 Task: select a rule when a card is moved into list name by anyone .
Action: Mouse moved to (942, 77)
Screenshot: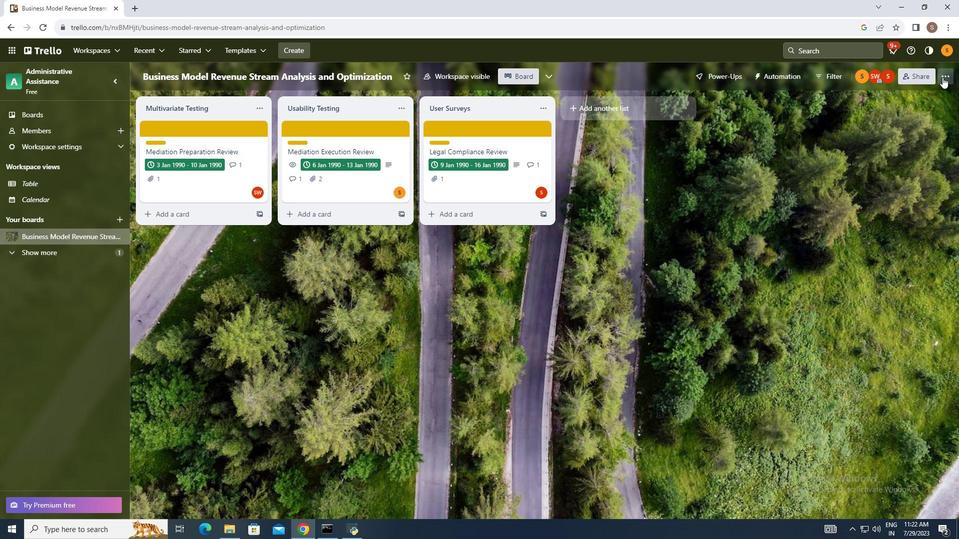 
Action: Mouse pressed left at (942, 77)
Screenshot: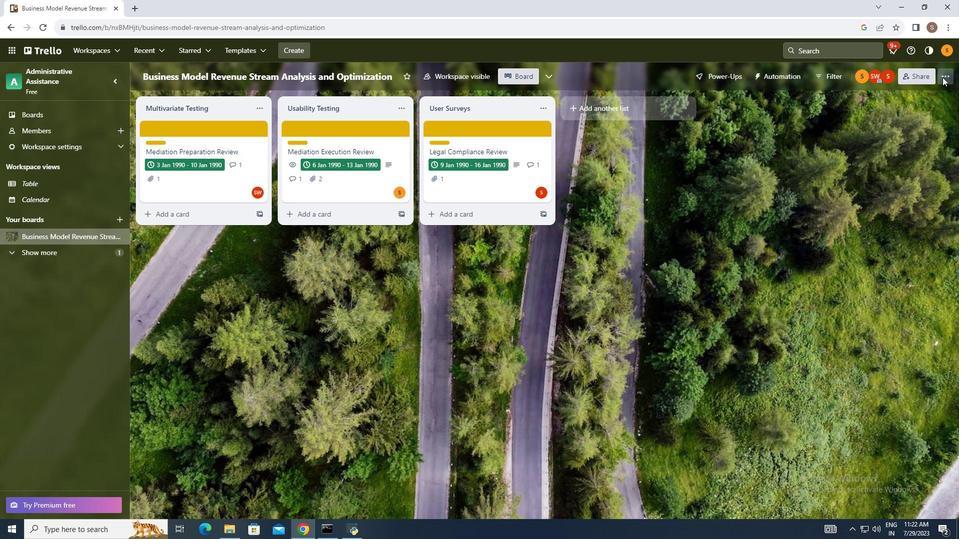 
Action: Mouse moved to (873, 215)
Screenshot: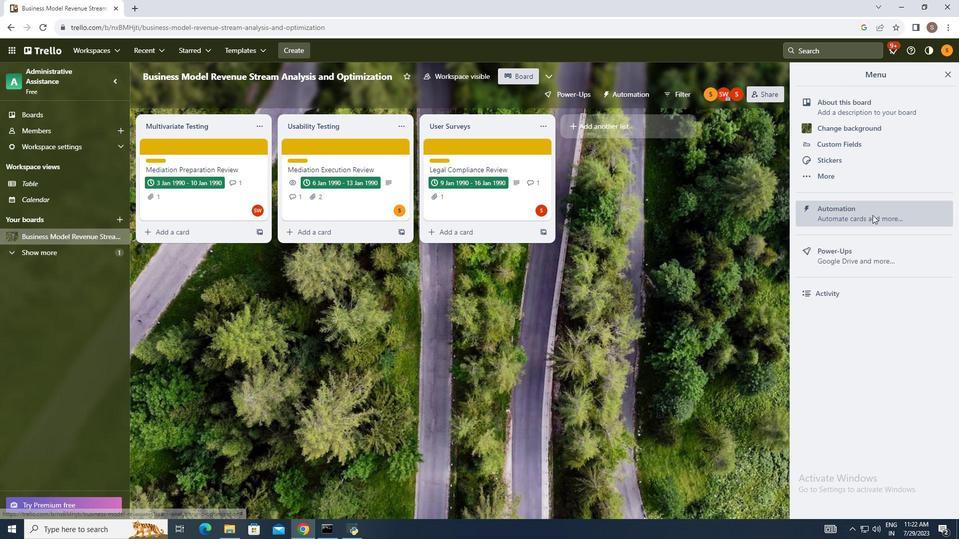 
Action: Mouse pressed left at (873, 215)
Screenshot: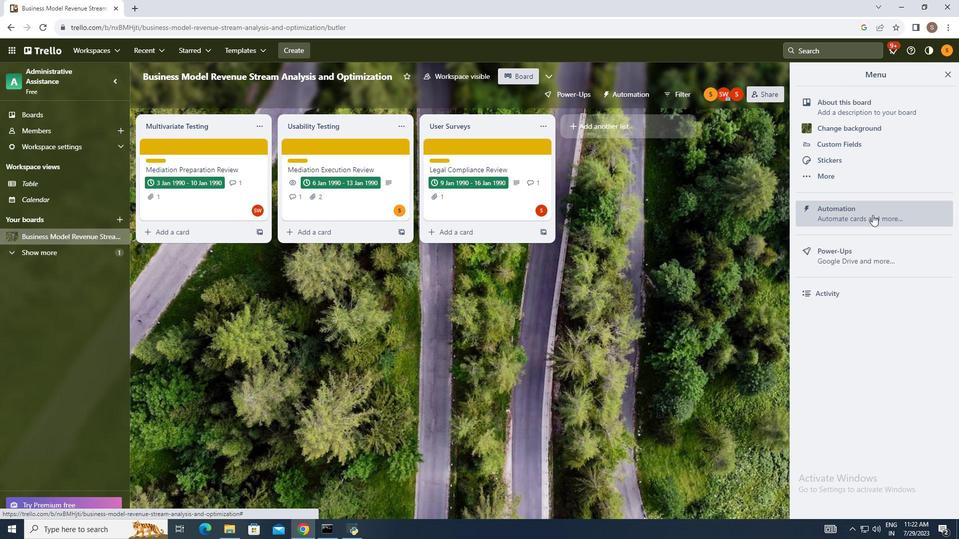
Action: Mouse moved to (169, 182)
Screenshot: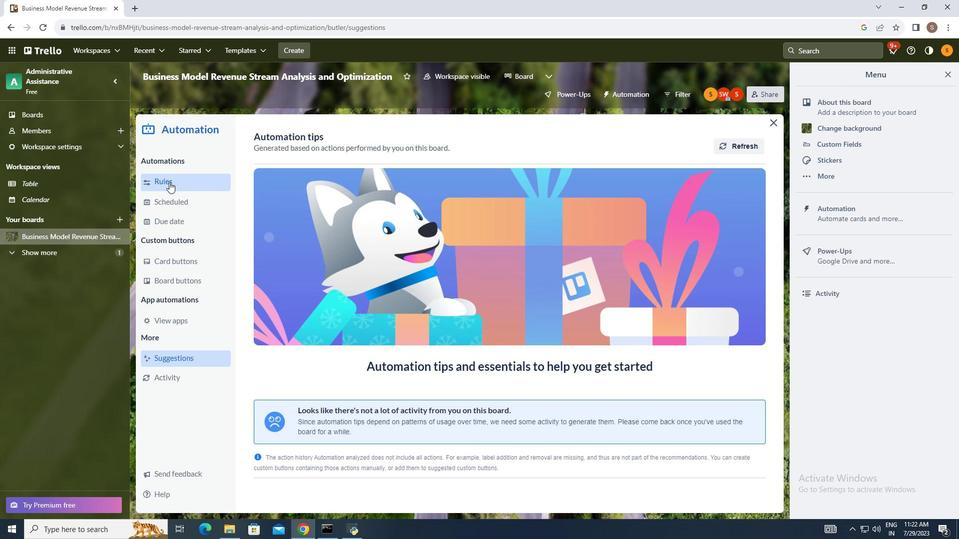 
Action: Mouse pressed left at (169, 182)
Screenshot: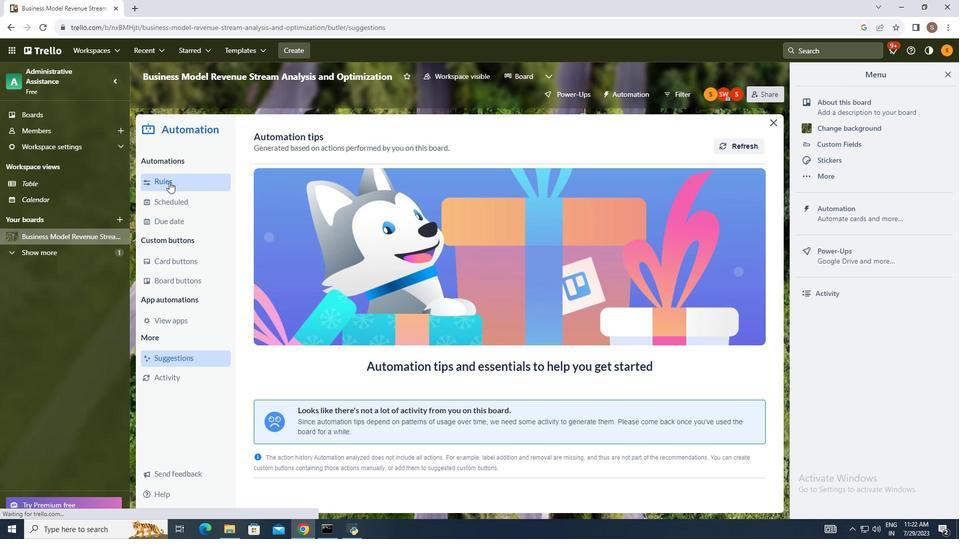 
Action: Mouse moved to (669, 140)
Screenshot: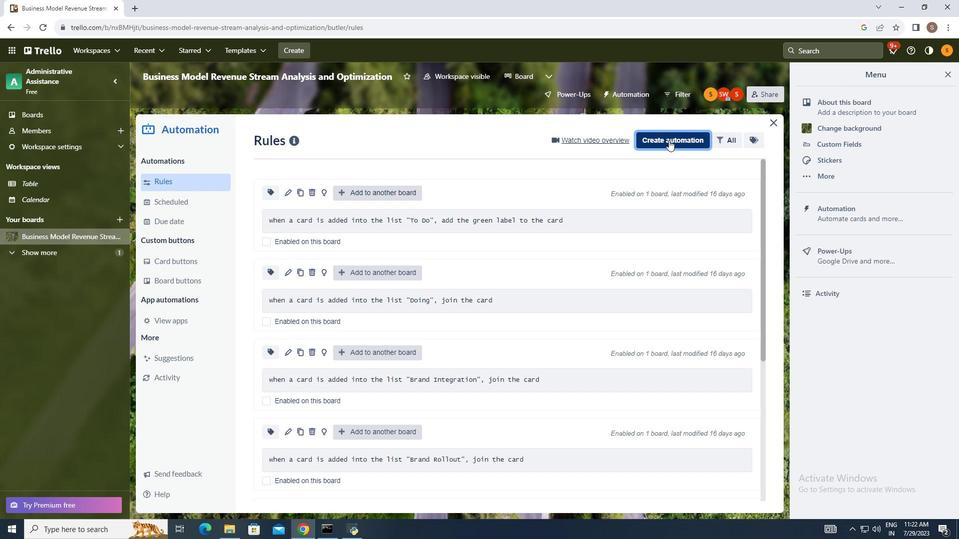 
Action: Mouse pressed left at (669, 140)
Screenshot: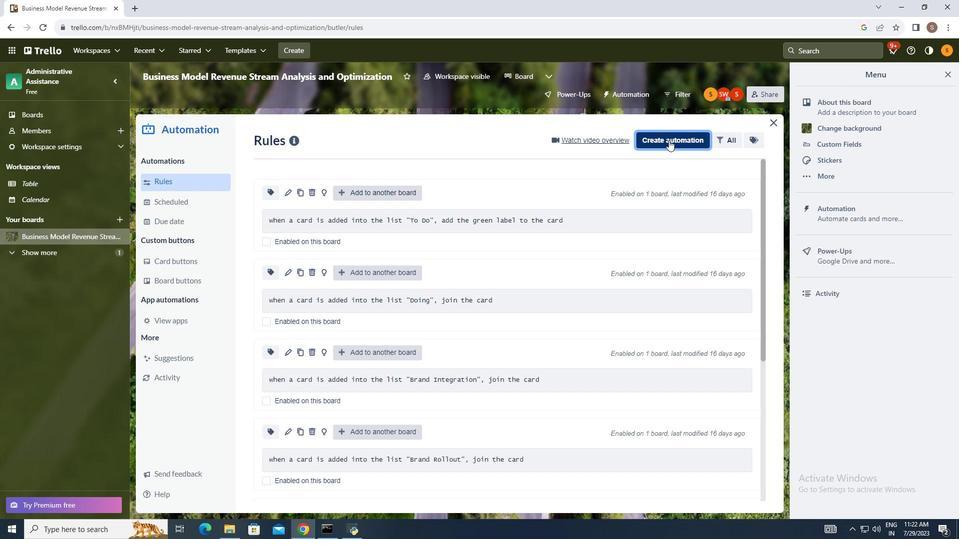 
Action: Mouse moved to (507, 233)
Screenshot: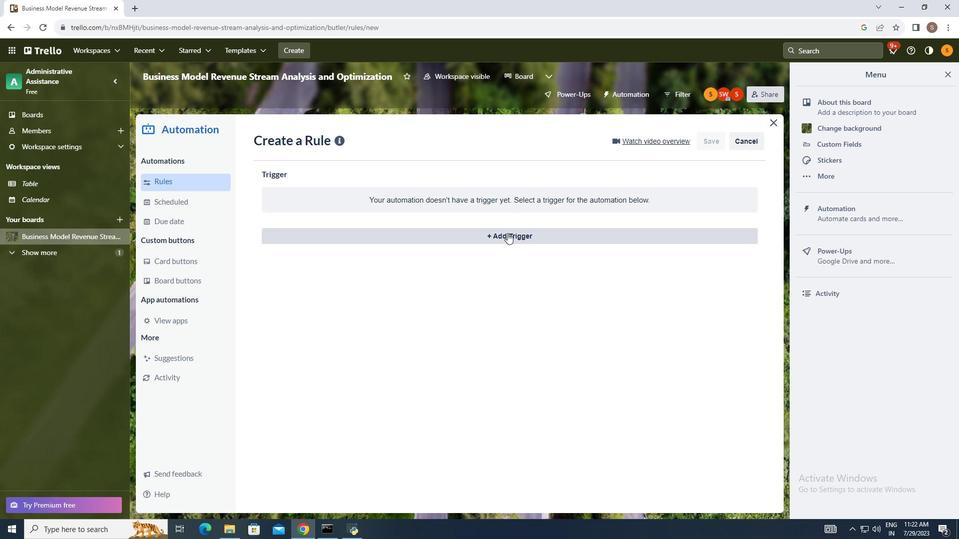 
Action: Mouse pressed left at (507, 233)
Screenshot: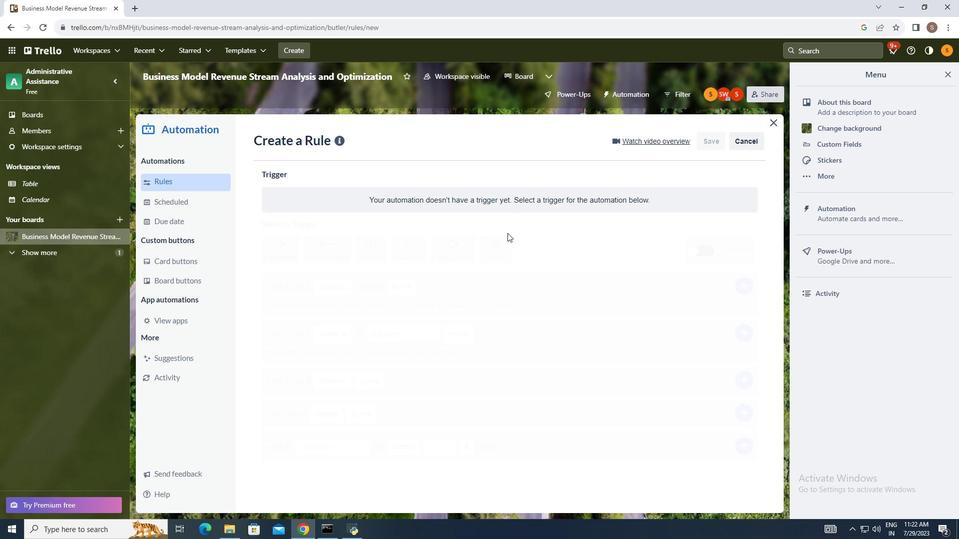 
Action: Mouse moved to (332, 359)
Screenshot: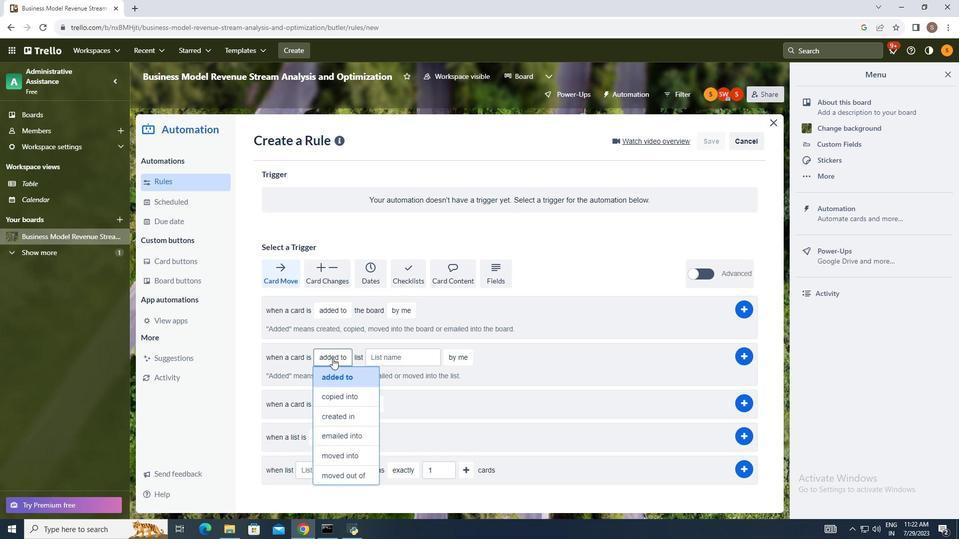 
Action: Mouse pressed left at (332, 359)
Screenshot: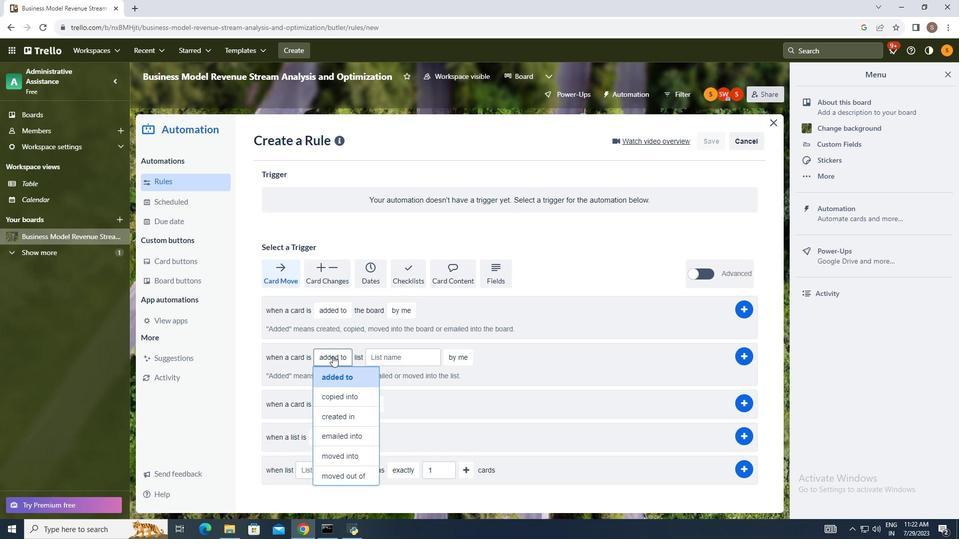 
Action: Mouse moved to (345, 451)
Screenshot: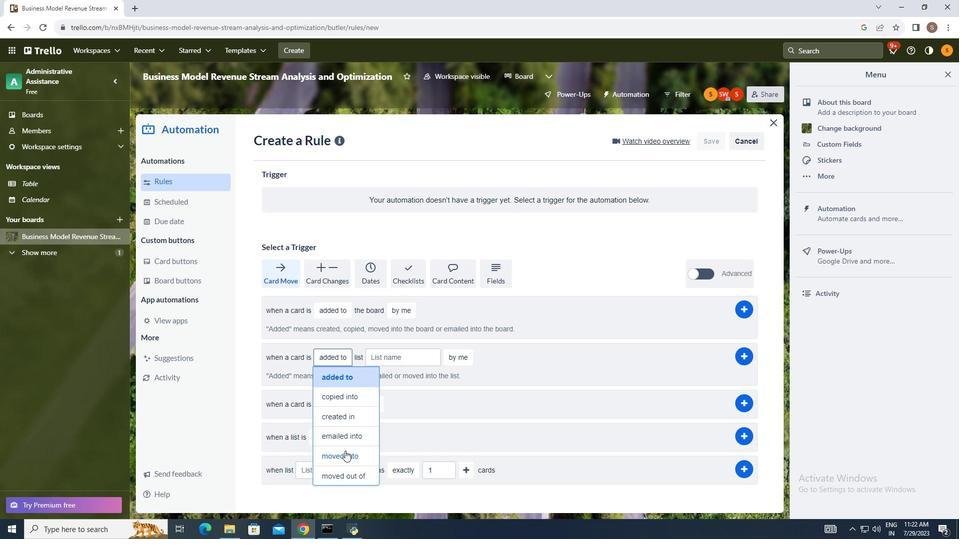 
Action: Mouse pressed left at (345, 451)
Screenshot: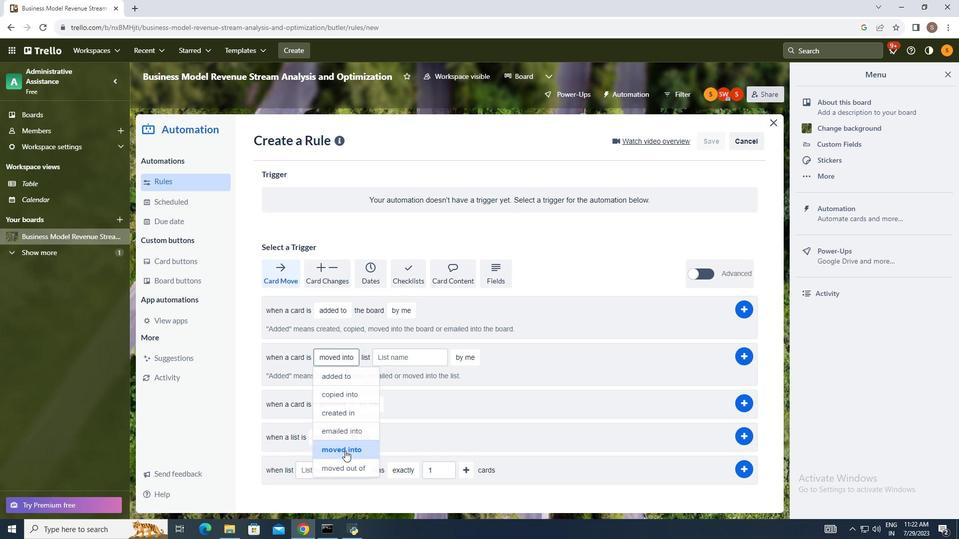 
Action: Mouse moved to (397, 356)
Screenshot: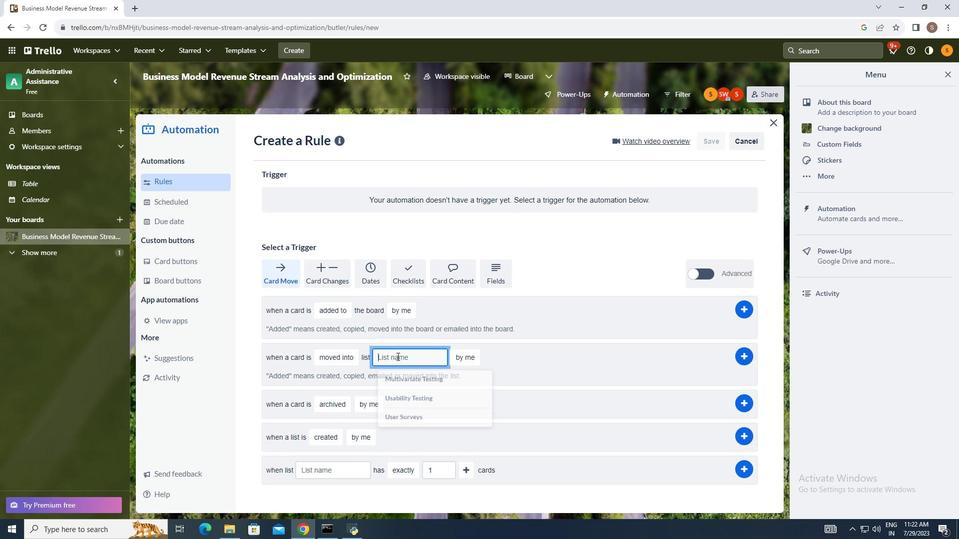 
Action: Mouse pressed left at (397, 356)
Screenshot: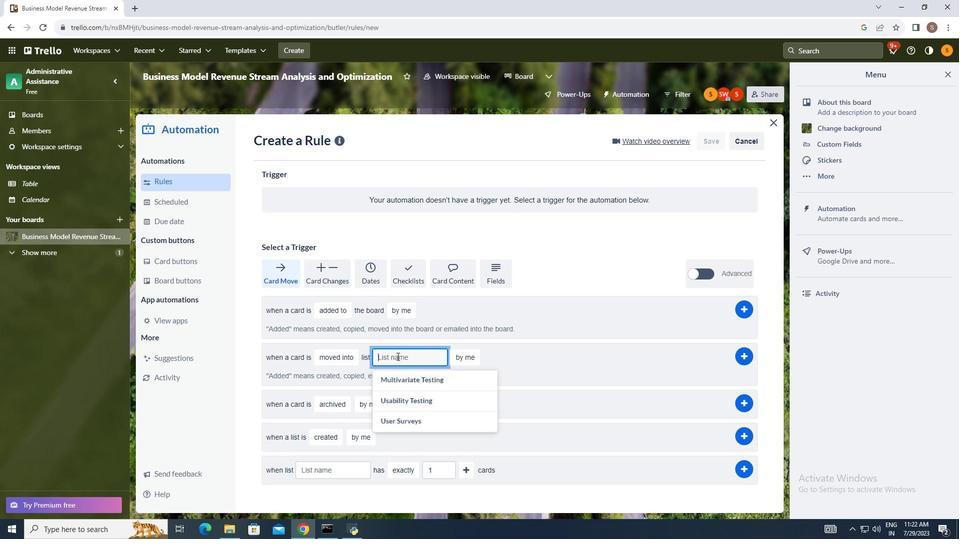 
Action: Mouse moved to (396, 354)
Screenshot: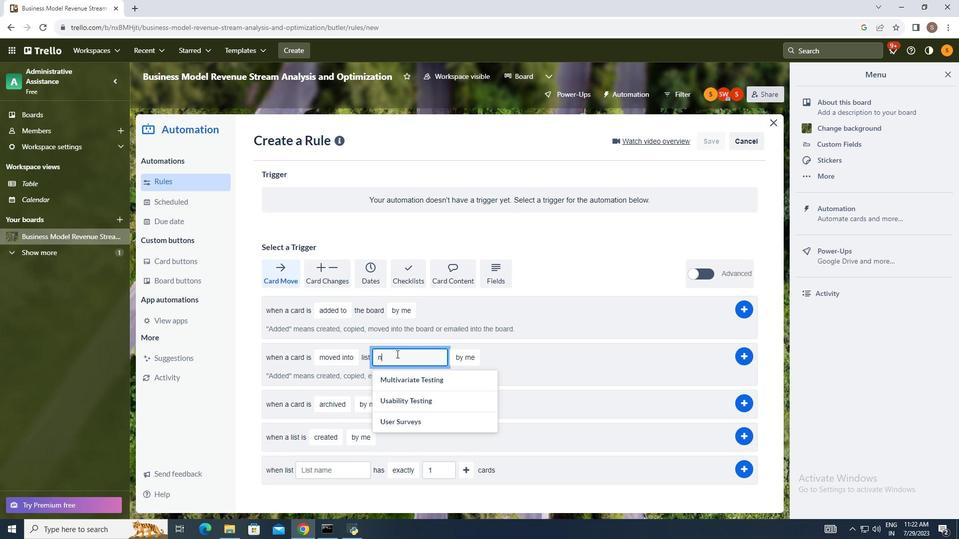 
Action: Key pressed name
Screenshot: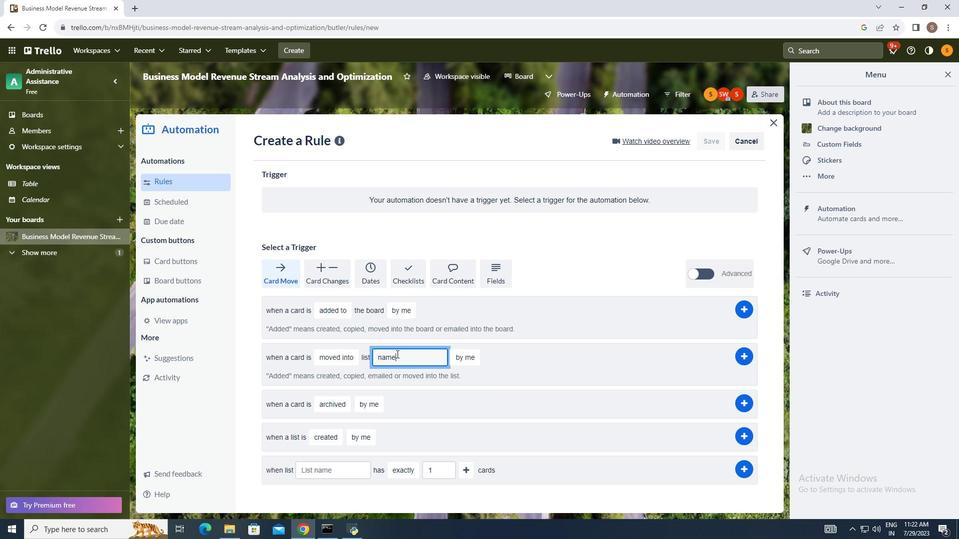 
Action: Mouse moved to (457, 356)
Screenshot: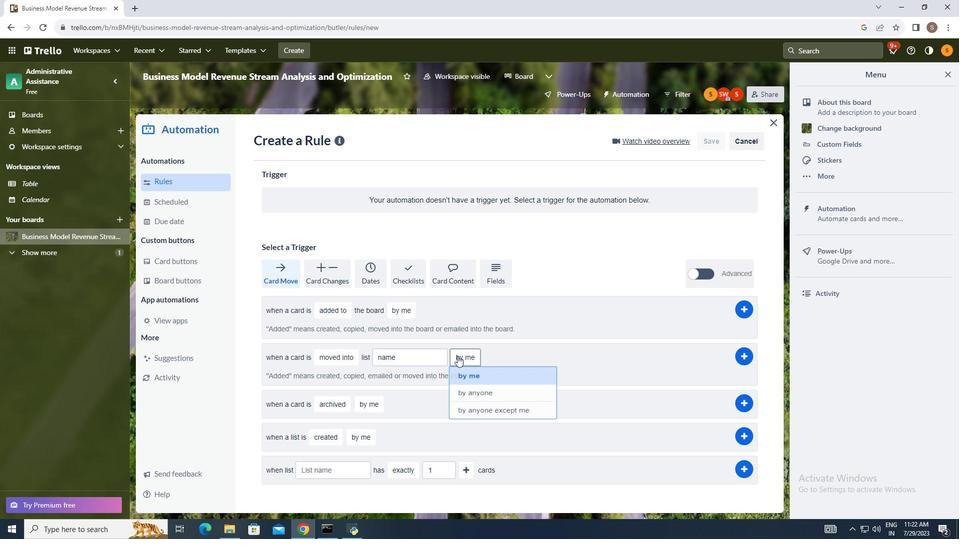 
Action: Mouse pressed left at (457, 356)
Screenshot: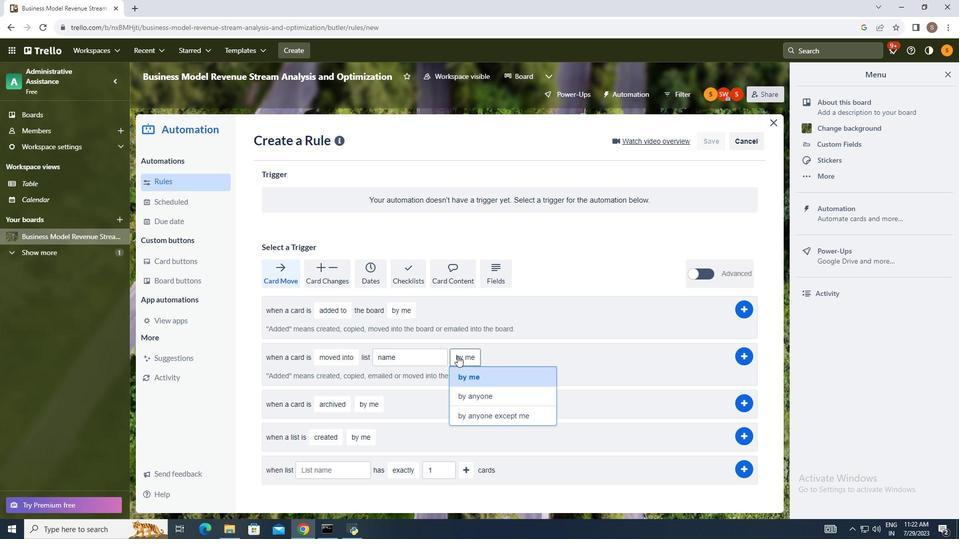 
Action: Mouse moved to (478, 394)
Screenshot: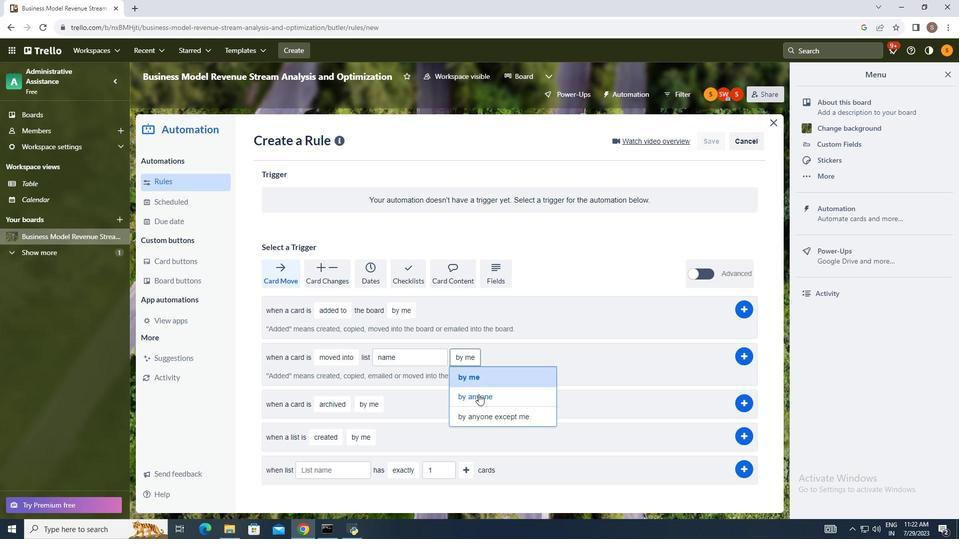 
Action: Mouse pressed left at (478, 394)
Screenshot: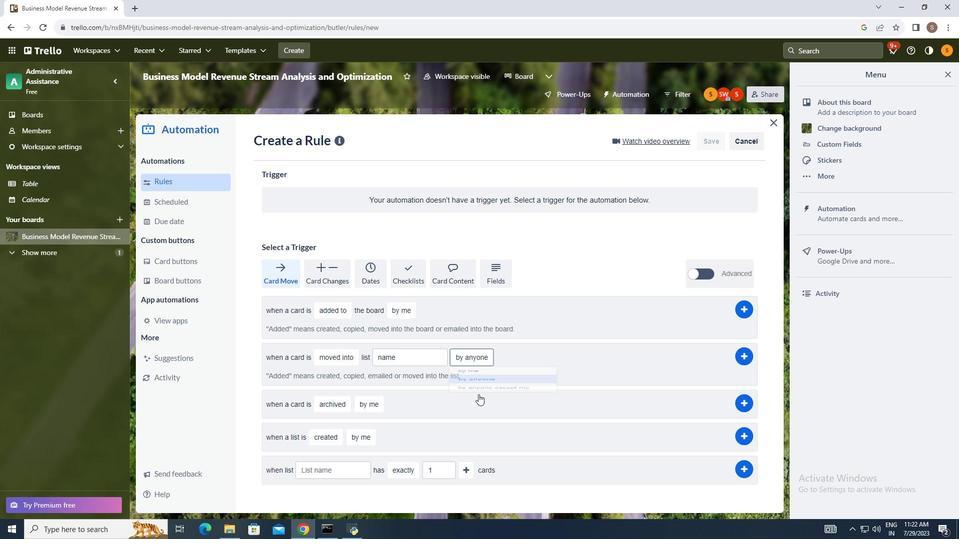 
Action: Mouse moved to (548, 353)
Screenshot: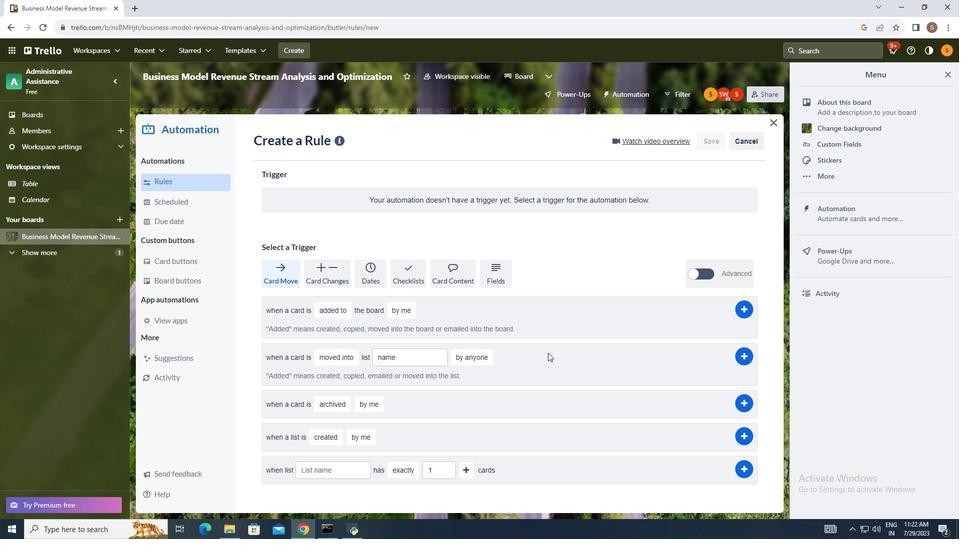 
